 Task: Set the Ogg Vorbis quality for IceCast output to "High".
Action: Mouse moved to (93, 11)
Screenshot: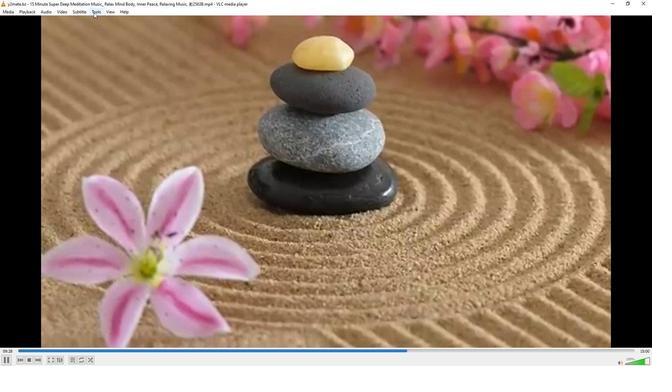 
Action: Mouse pressed left at (93, 11)
Screenshot: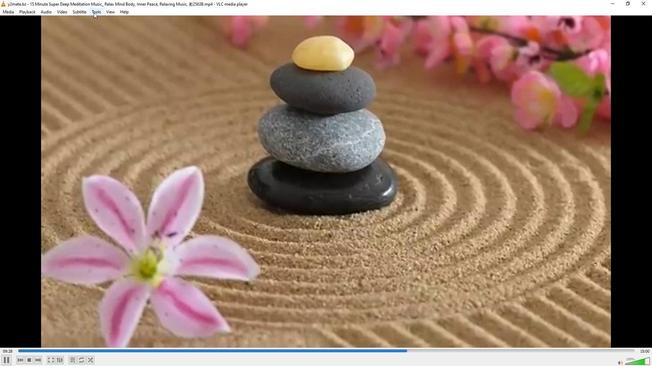 
Action: Mouse moved to (114, 92)
Screenshot: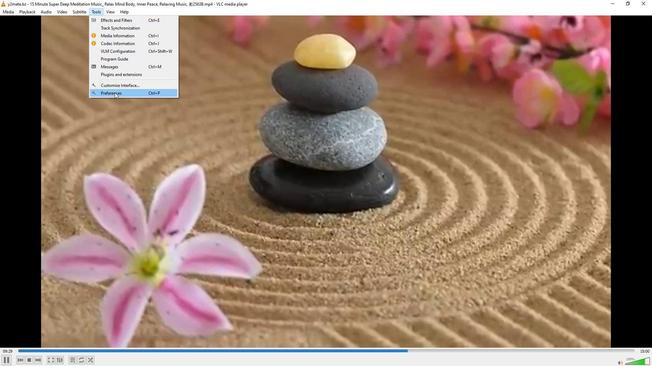 
Action: Mouse pressed left at (114, 92)
Screenshot: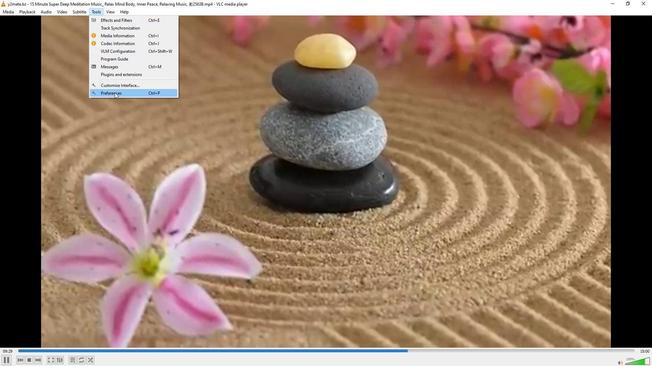 
Action: Mouse moved to (215, 298)
Screenshot: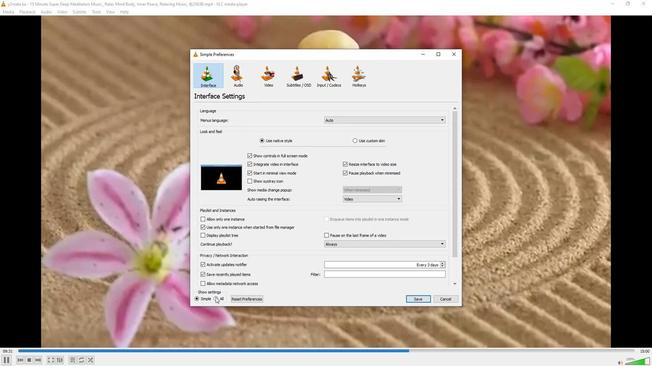 
Action: Mouse pressed left at (215, 298)
Screenshot: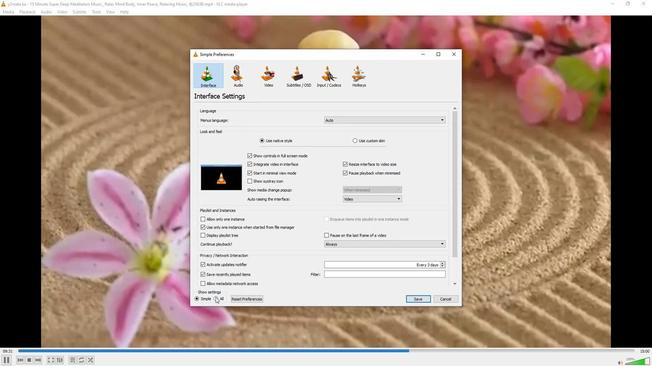 
Action: Mouse moved to (211, 254)
Screenshot: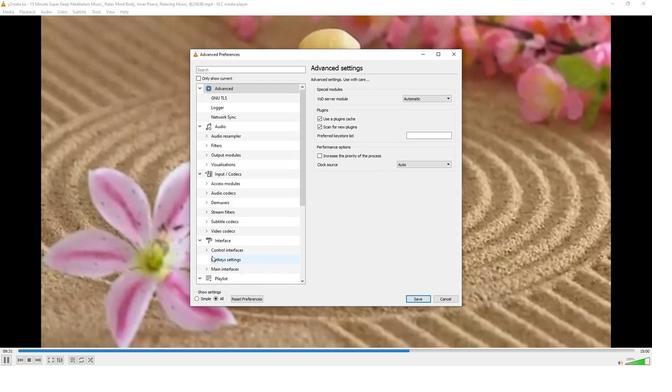
Action: Mouse scrolled (211, 254) with delta (0, 0)
Screenshot: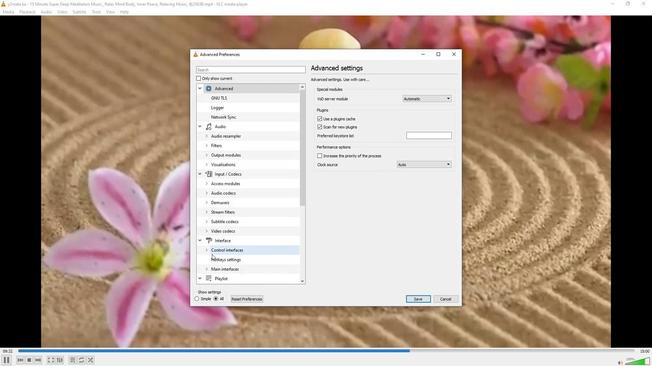 
Action: Mouse scrolled (211, 254) with delta (0, 0)
Screenshot: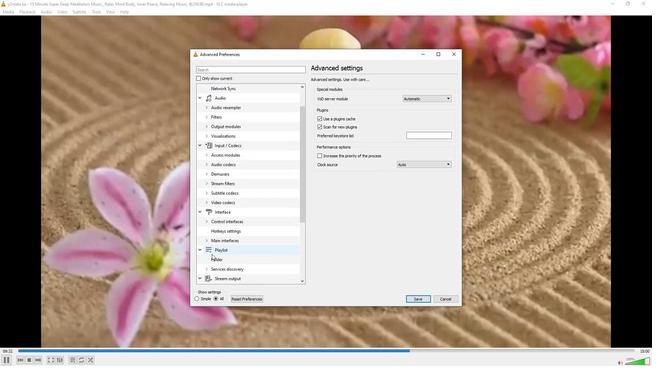 
Action: Mouse moved to (210, 253)
Screenshot: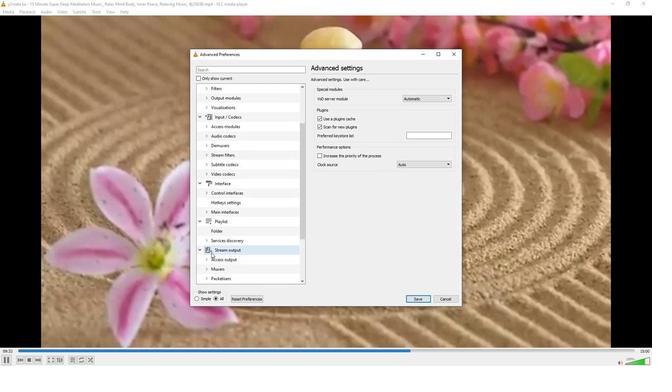 
Action: Mouse scrolled (210, 253) with delta (0, 0)
Screenshot: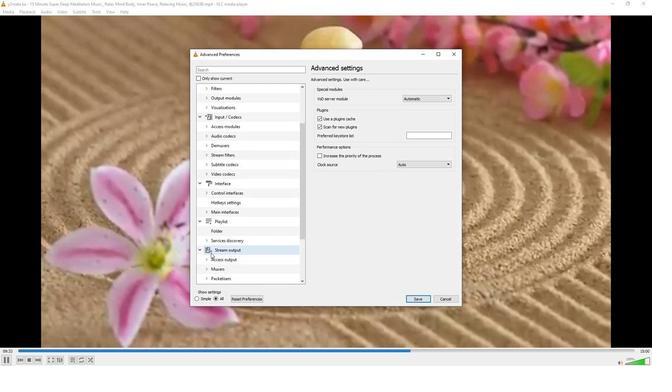 
Action: Mouse moved to (206, 229)
Screenshot: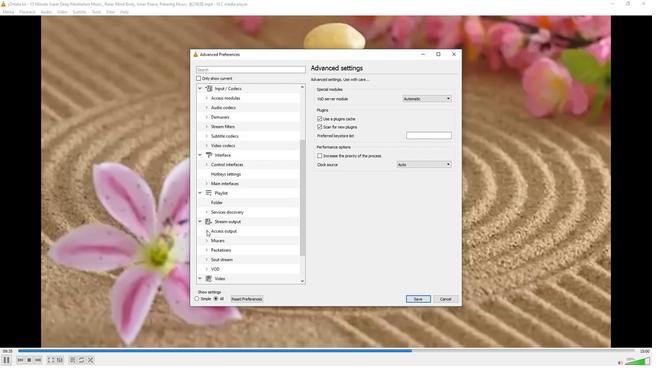
Action: Mouse pressed left at (206, 229)
Screenshot: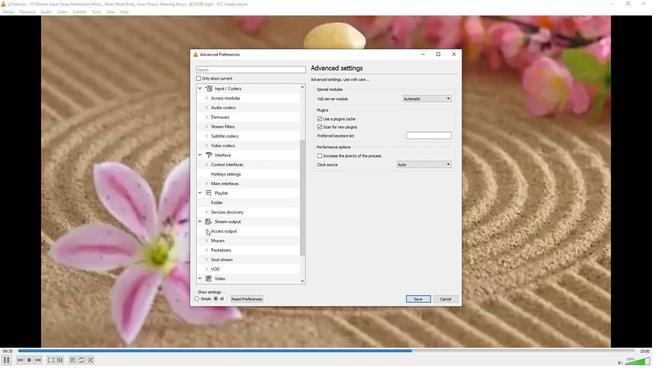 
Action: Mouse moved to (227, 278)
Screenshot: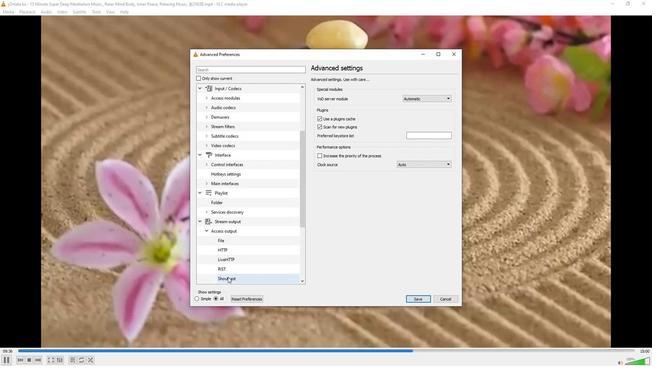
Action: Mouse pressed left at (227, 278)
Screenshot: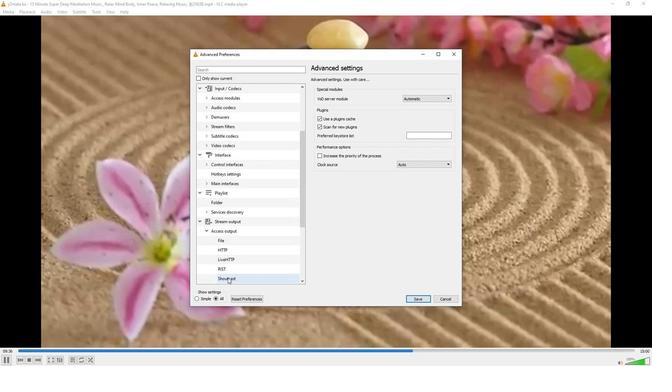
Action: Mouse moved to (416, 162)
Screenshot: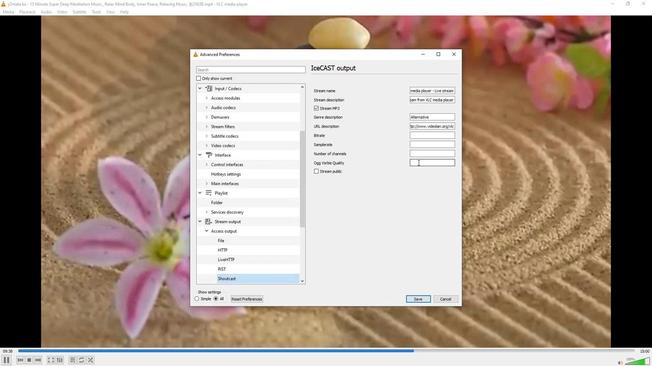 
Action: Mouse pressed left at (416, 162)
Screenshot: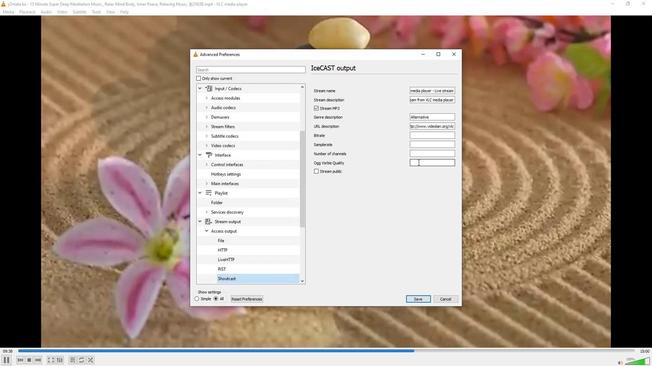 
Action: Key pressed h<Key.backspace><Key.shift>High
Screenshot: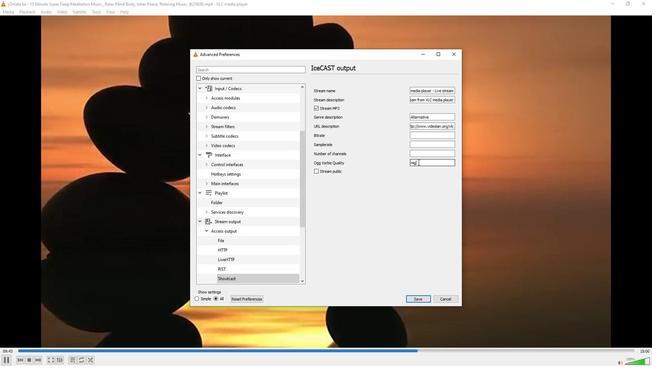 
Action: Mouse moved to (346, 212)
Screenshot: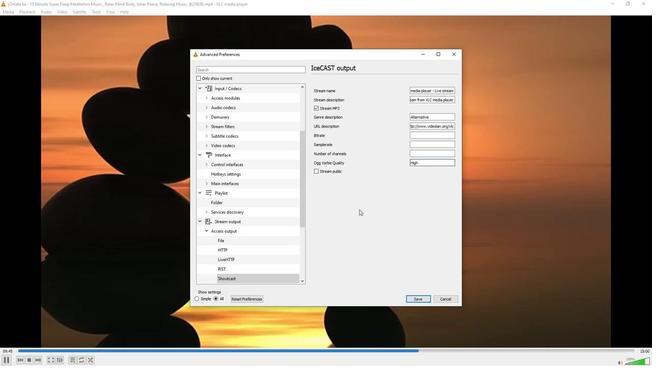 
